 Task: In the ticket apply "Internal note".
Action: Mouse moved to (349, 103)
Screenshot: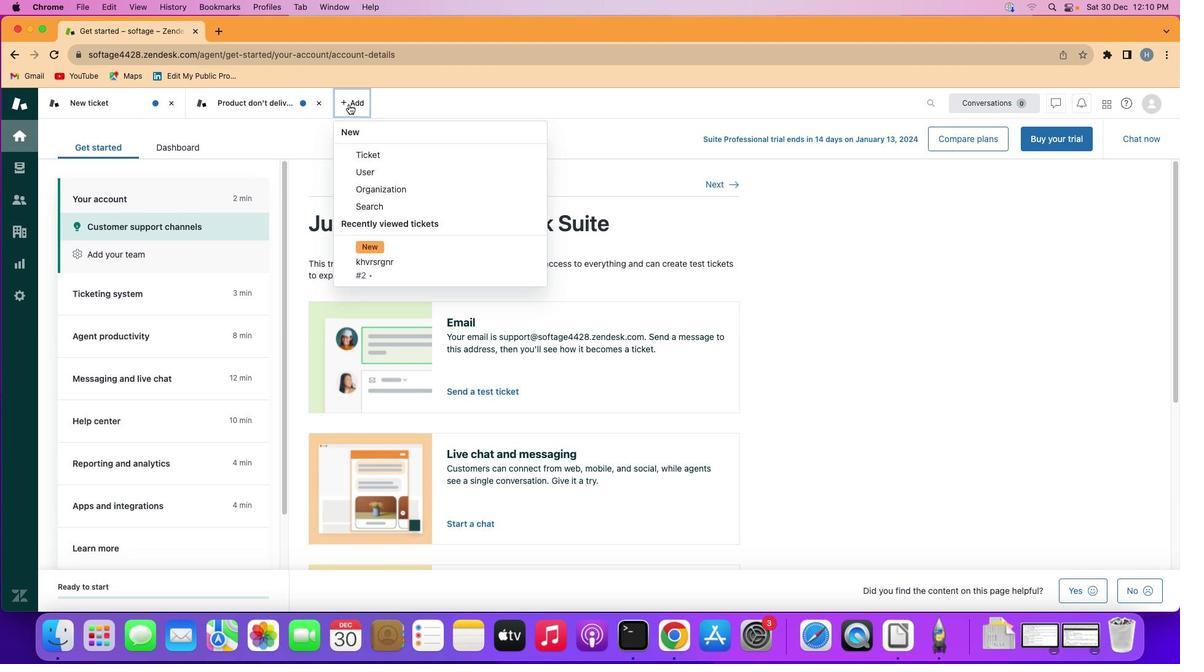 
Action: Mouse pressed left at (349, 103)
Screenshot: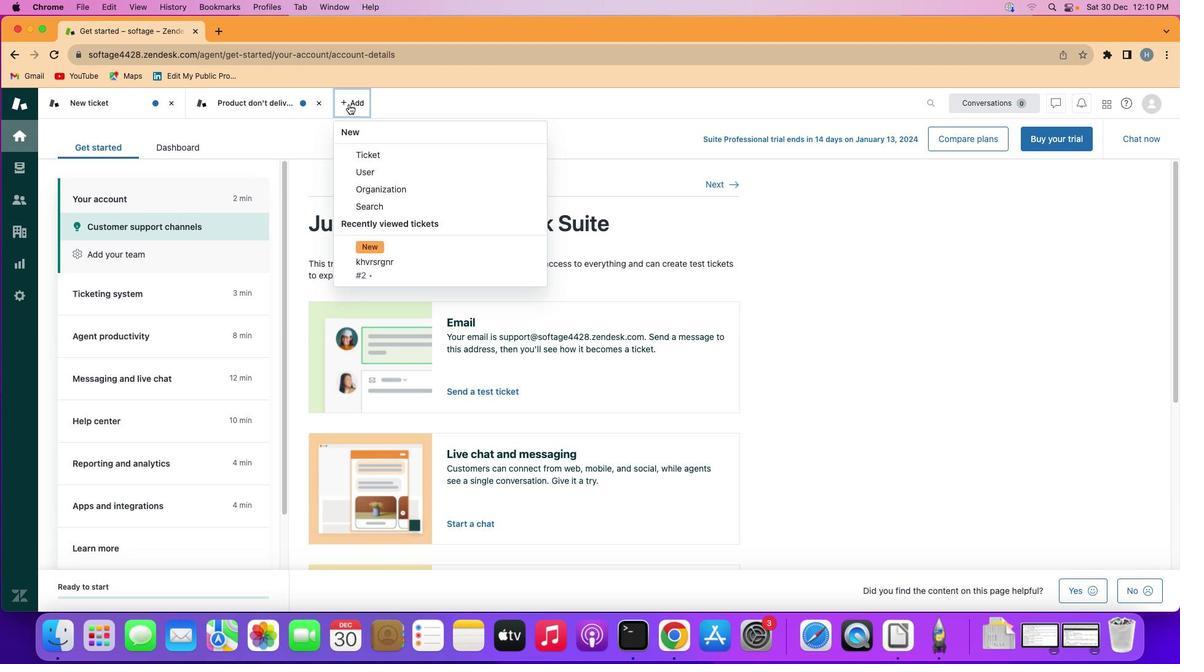 
Action: Mouse moved to (304, 436)
Screenshot: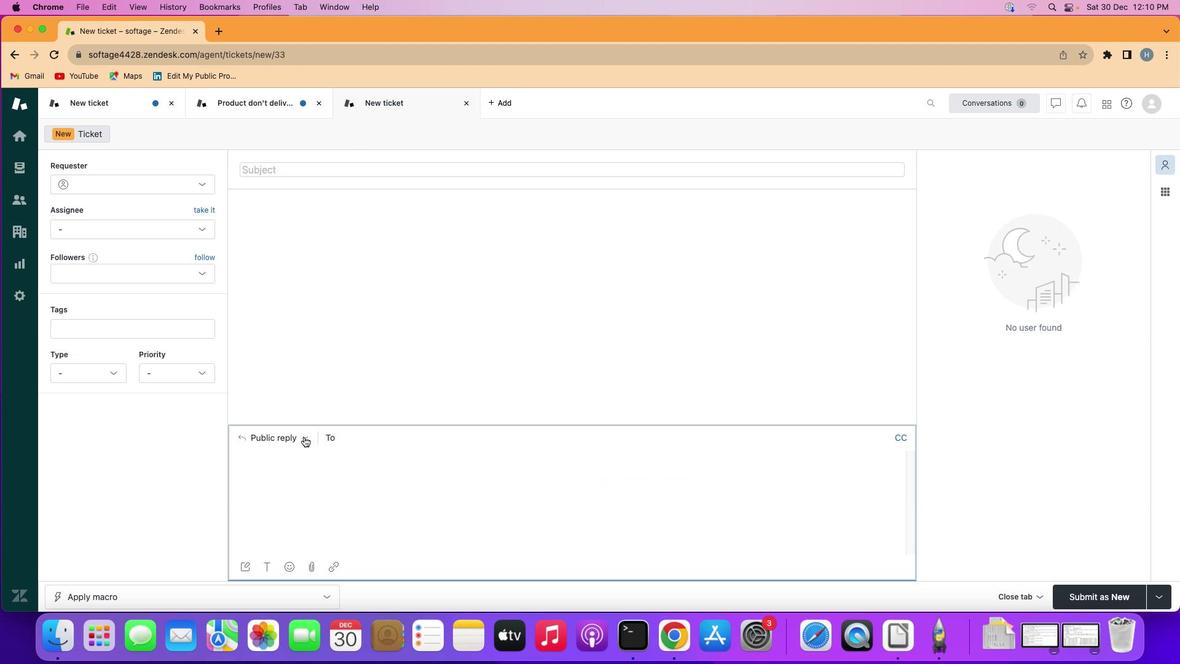 
Action: Mouse pressed left at (304, 436)
Screenshot: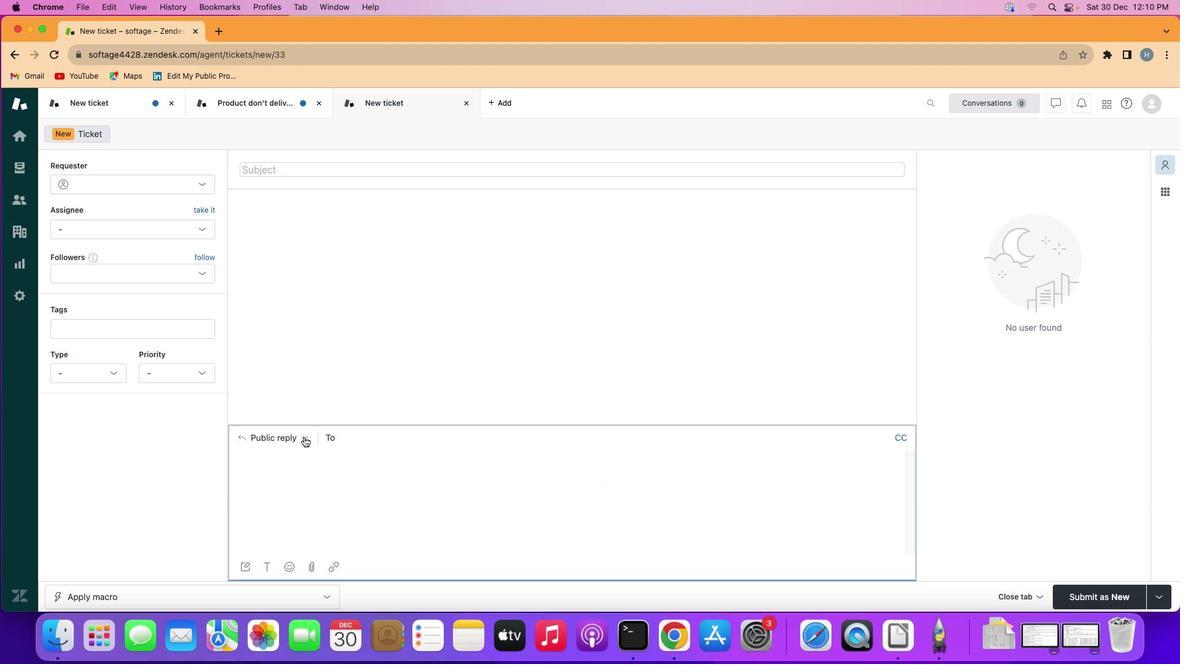 
Action: Mouse moved to (300, 409)
Screenshot: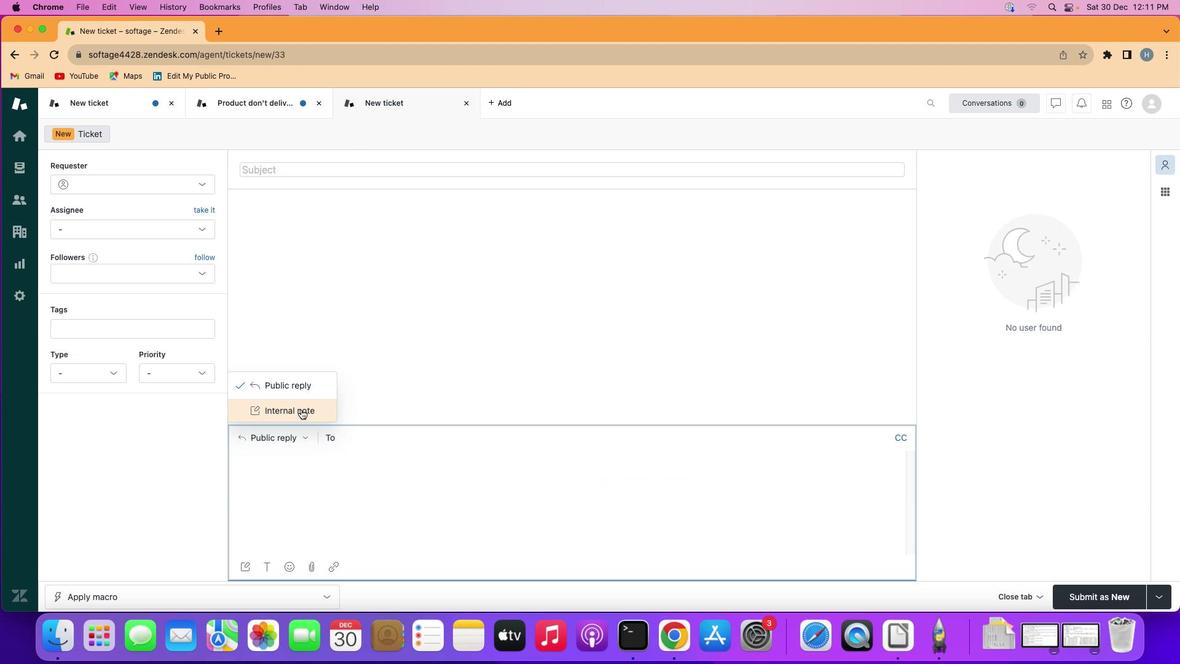 
Action: Mouse pressed left at (300, 409)
Screenshot: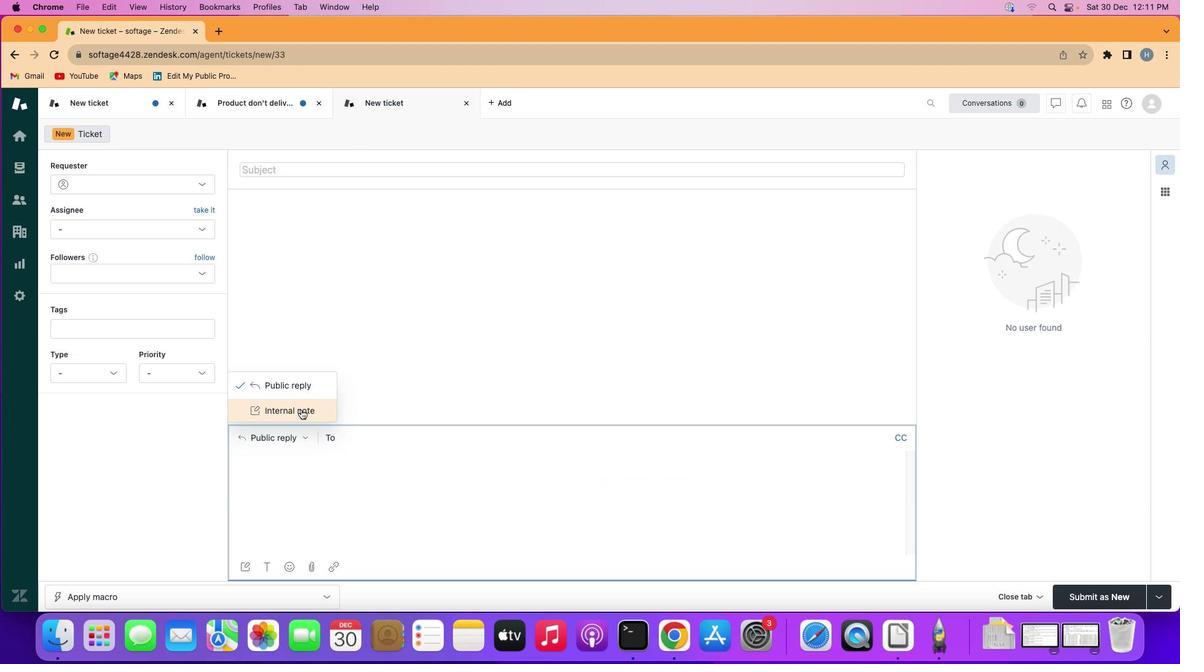 
Action: Mouse moved to (481, 345)
Screenshot: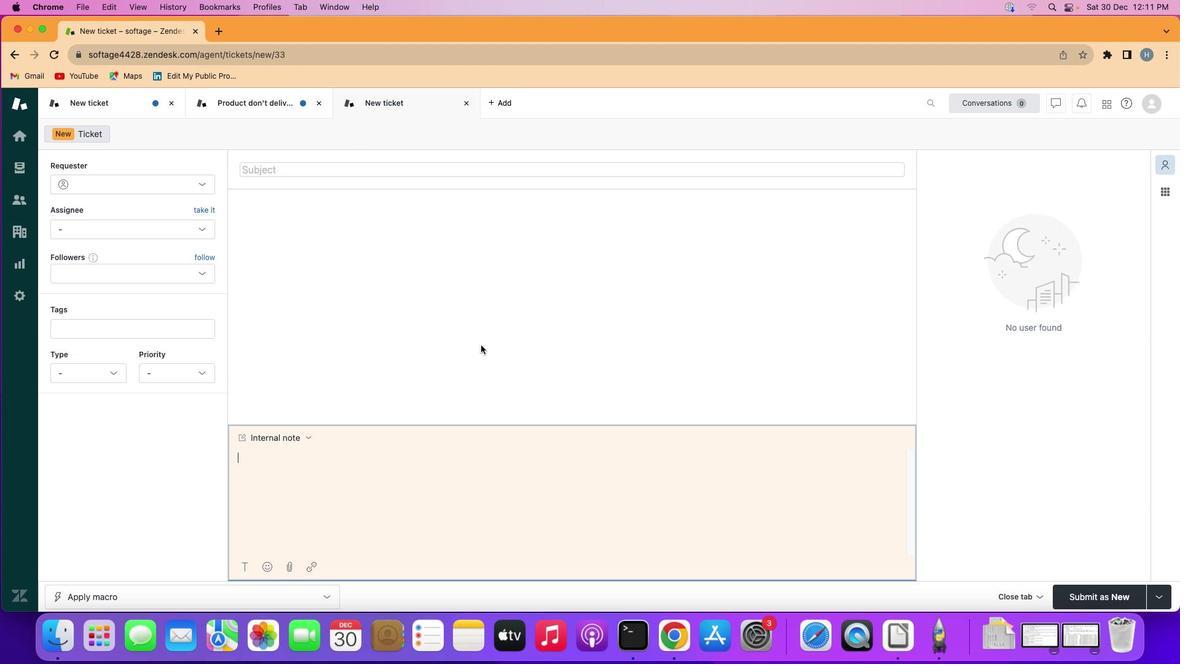 
